 Task: Add the task  Add support for image and video editing within the app to the section Data Mining Sprint in the project VitalityTech and add a Due Date to the respective task as 2023/07/01.
Action: Mouse moved to (16, 42)
Screenshot: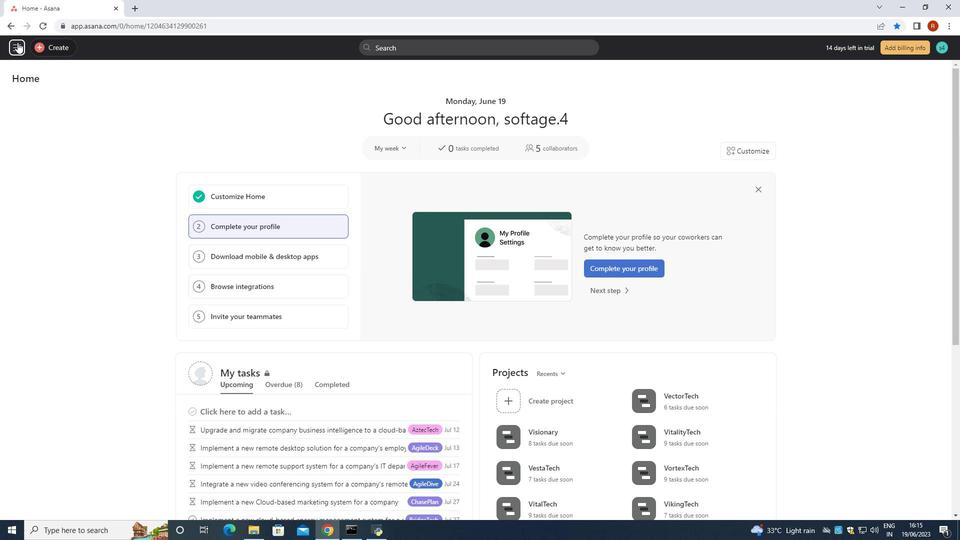 
Action: Mouse pressed left at (16, 42)
Screenshot: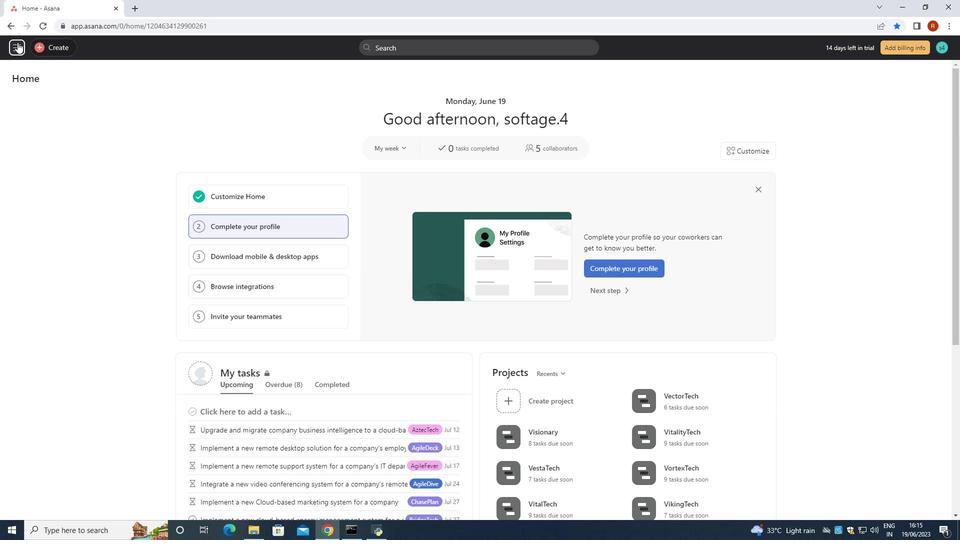 
Action: Mouse moved to (48, 172)
Screenshot: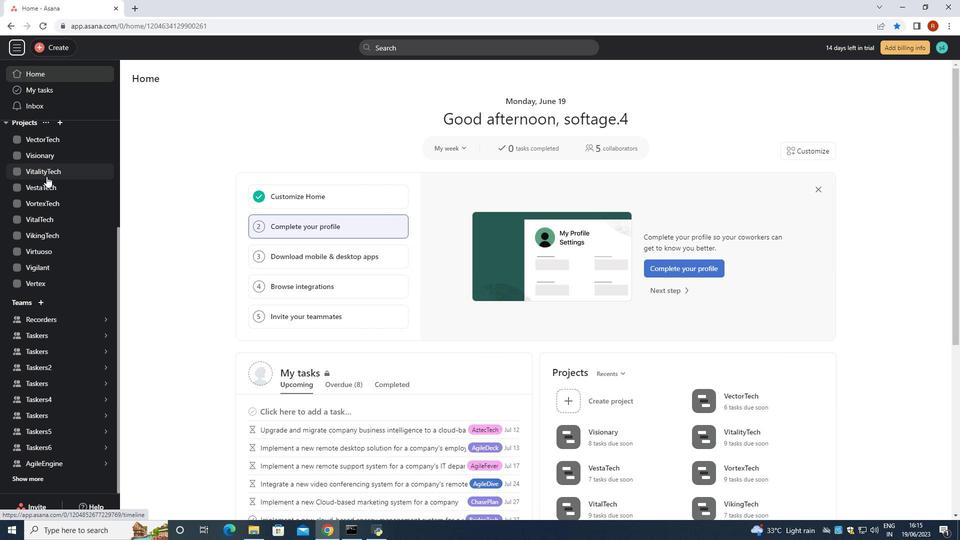 
Action: Mouse pressed left at (48, 172)
Screenshot: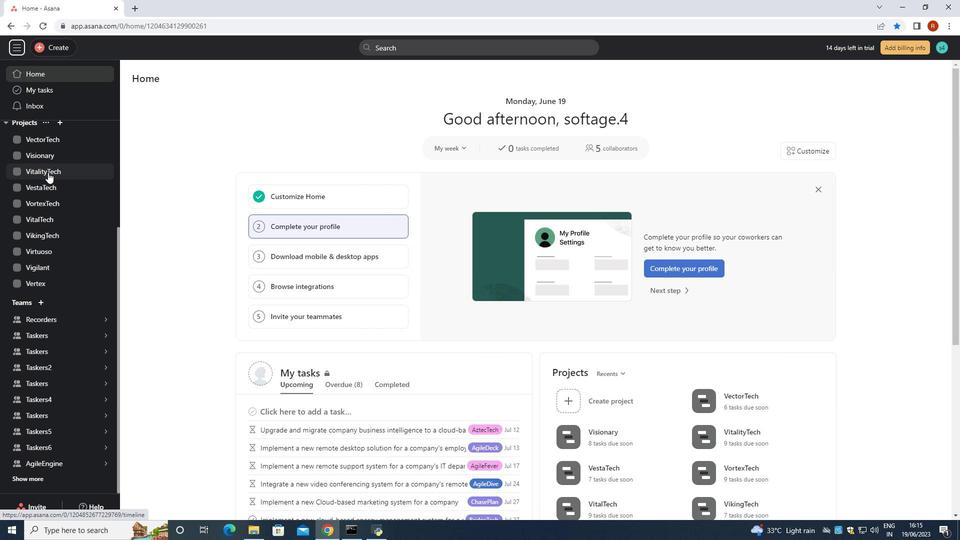
Action: Mouse moved to (393, 236)
Screenshot: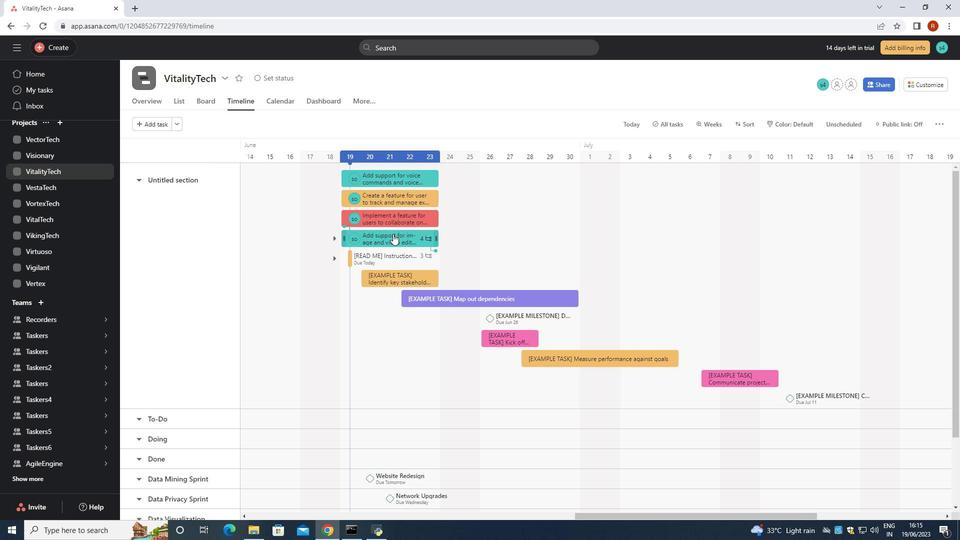
Action: Mouse pressed left at (393, 236)
Screenshot: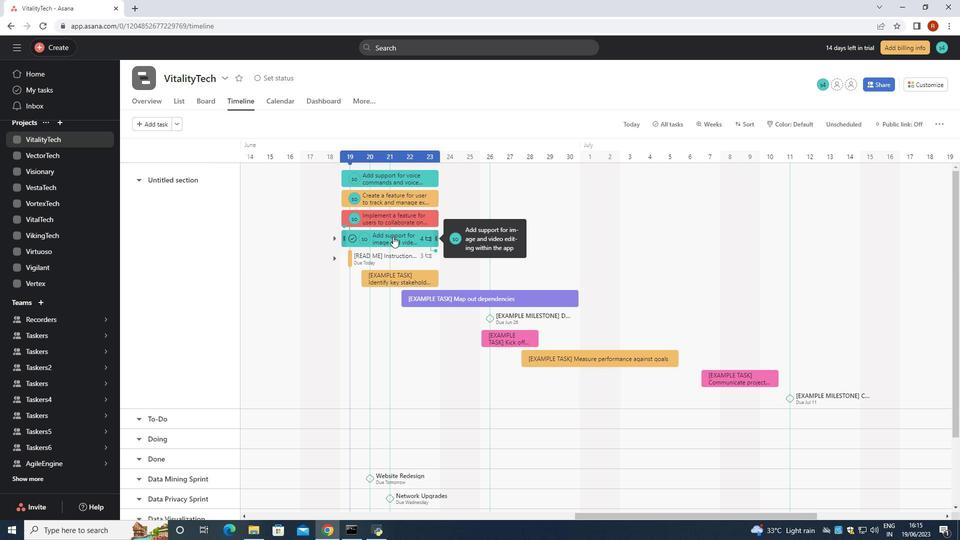 
Action: Mouse moved to (785, 220)
Screenshot: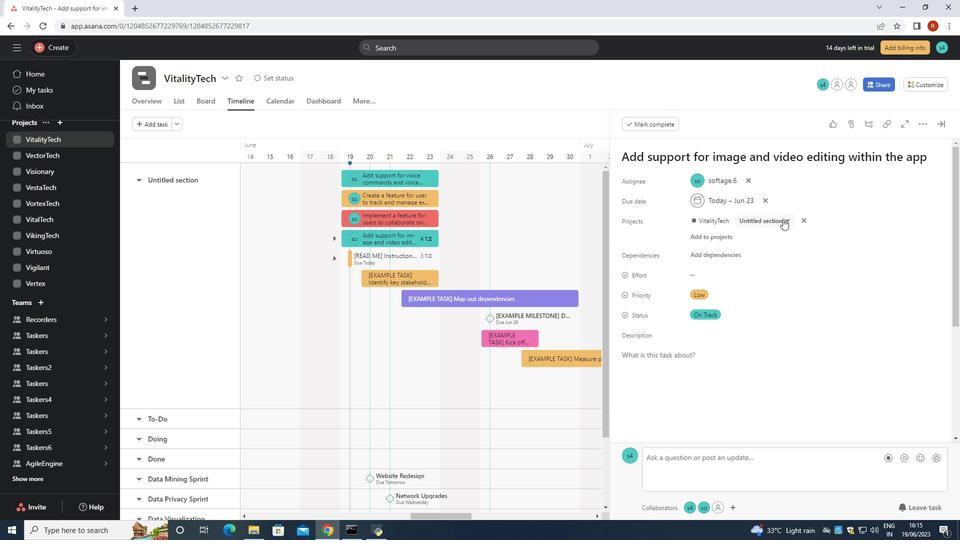 
Action: Mouse pressed left at (785, 220)
Screenshot: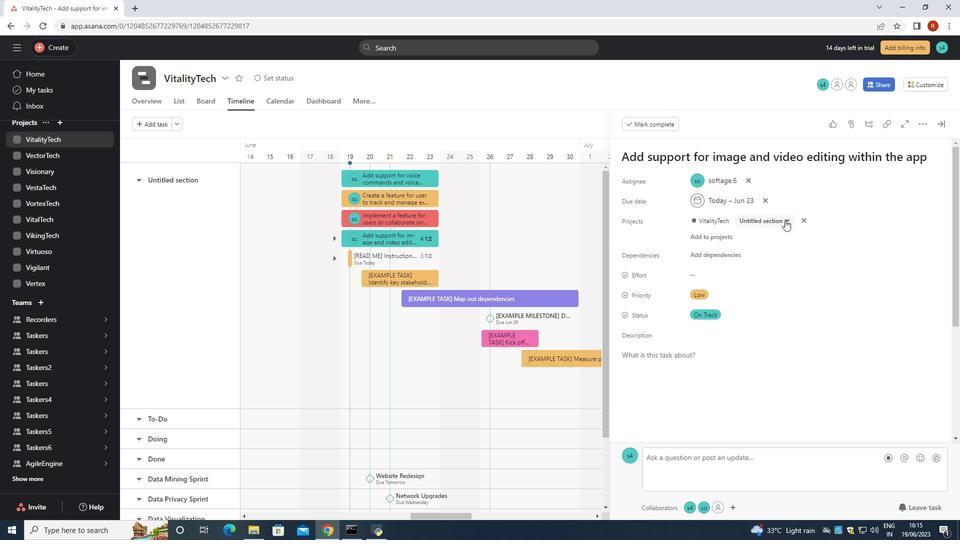 
Action: Mouse moved to (745, 314)
Screenshot: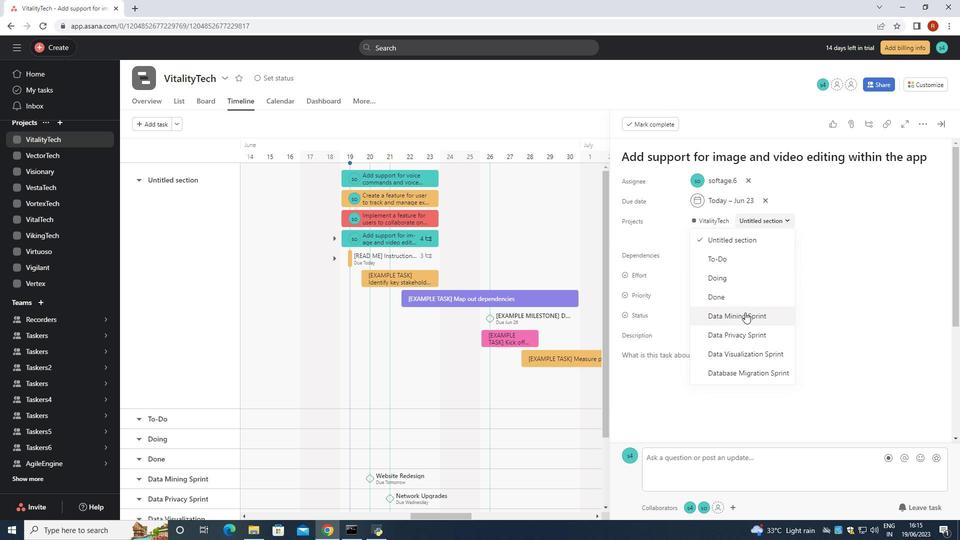 
Action: Mouse pressed left at (745, 314)
Screenshot: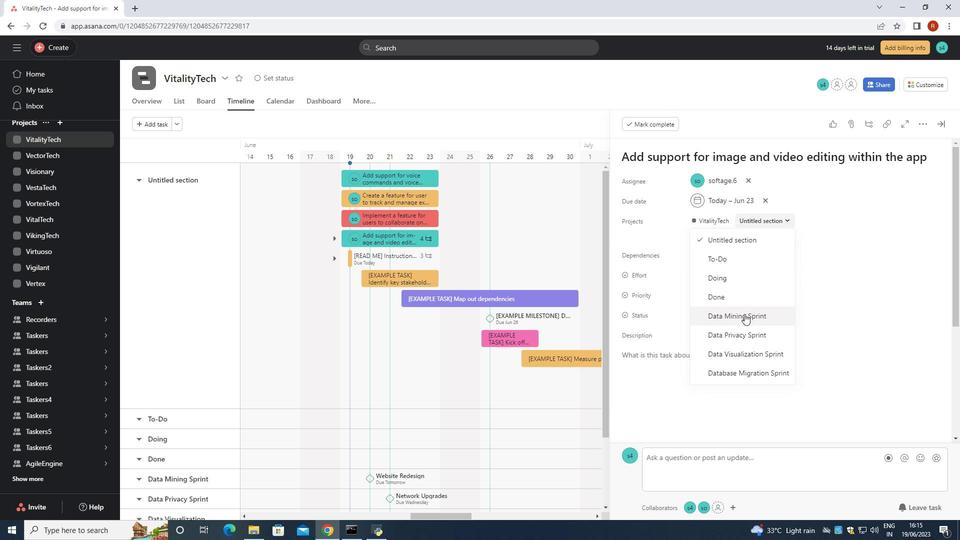 
Action: Mouse moved to (766, 199)
Screenshot: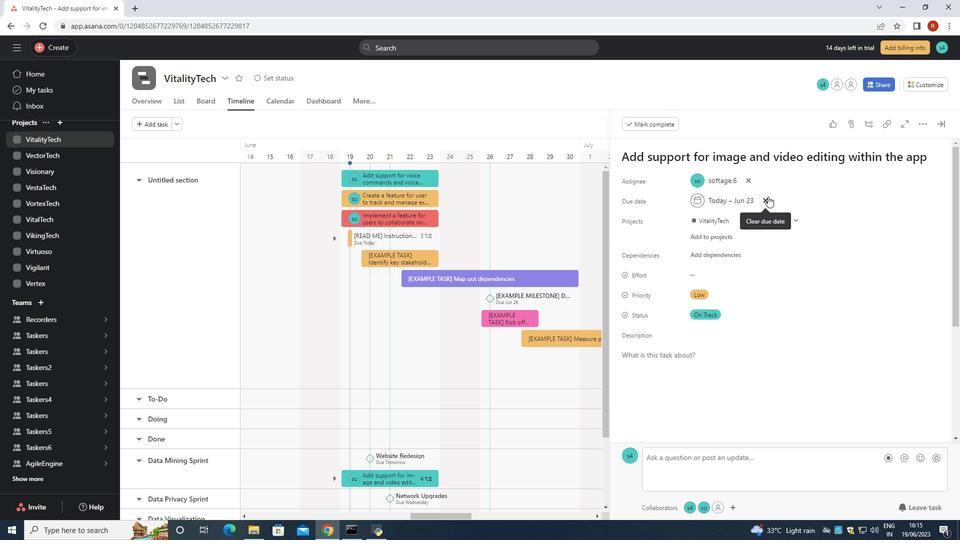 
Action: Mouse pressed left at (766, 199)
Screenshot: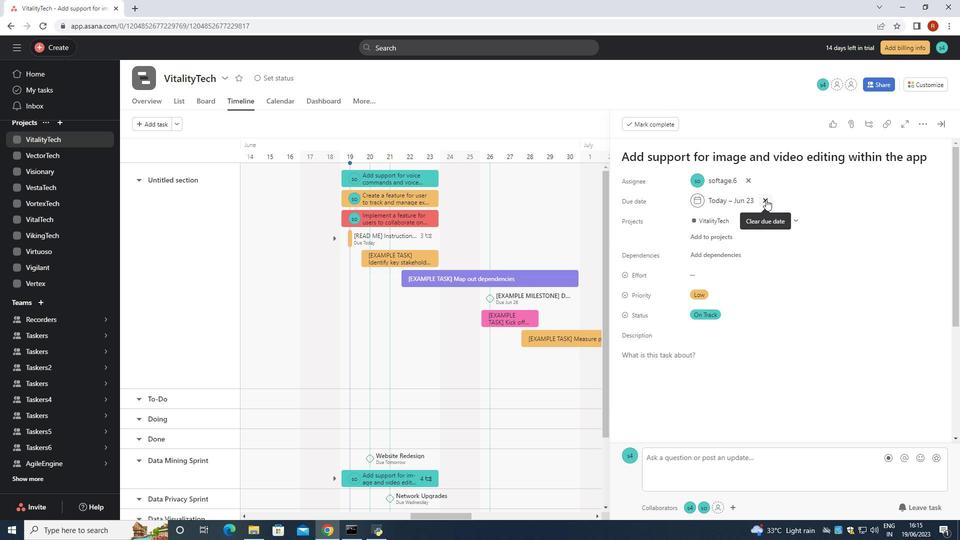 
Action: Mouse moved to (734, 194)
Screenshot: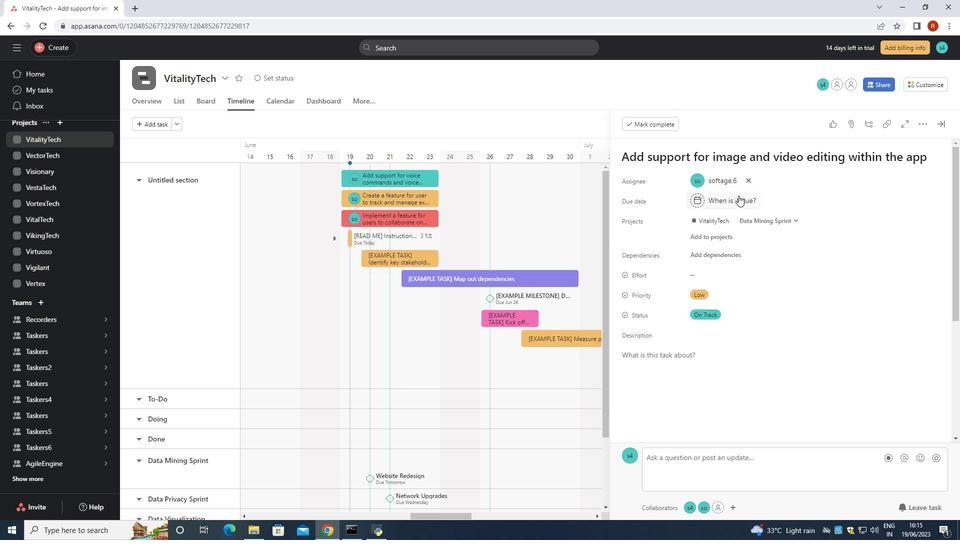 
Action: Mouse pressed left at (734, 194)
Screenshot: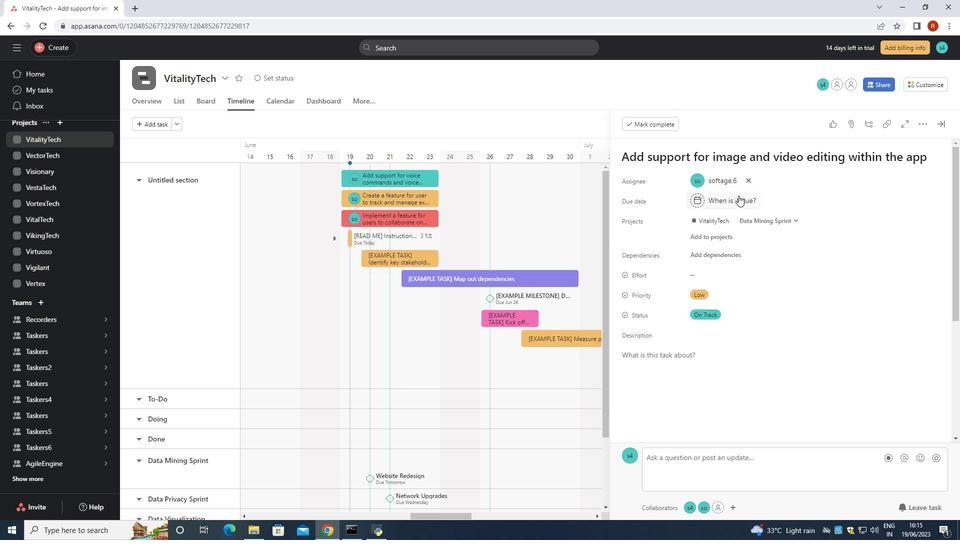
Action: Mouse moved to (734, 194)
Screenshot: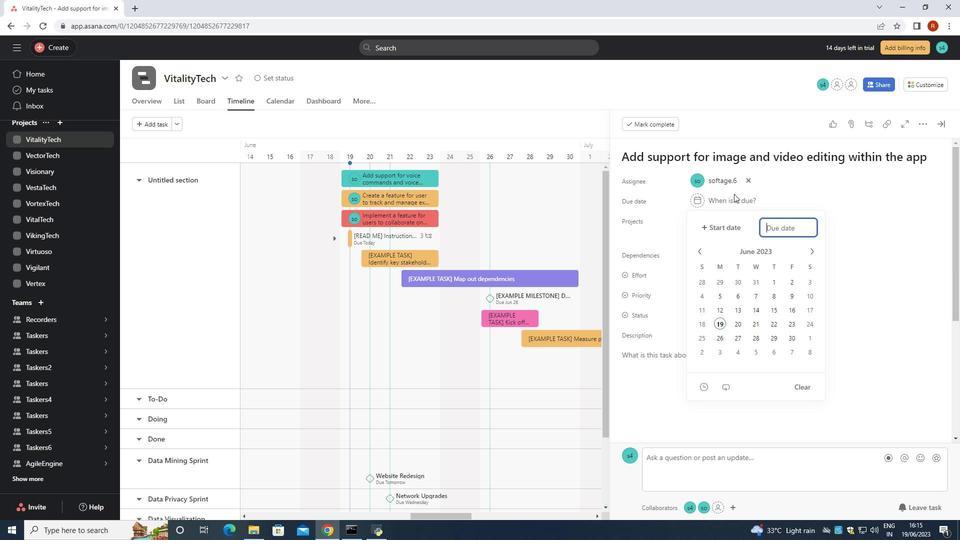 
Action: Key pressed 2023/07/01
Screenshot: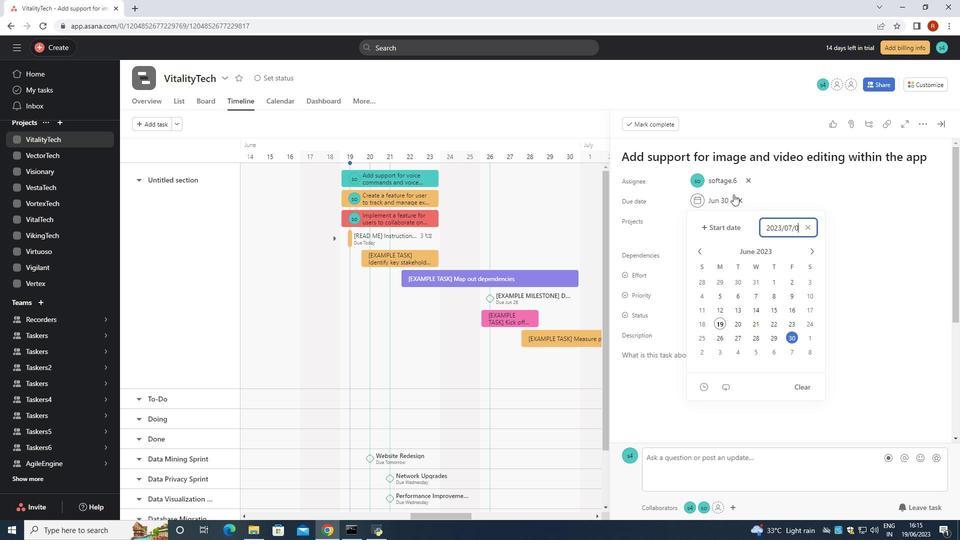 
Action: Mouse moved to (733, 195)
Screenshot: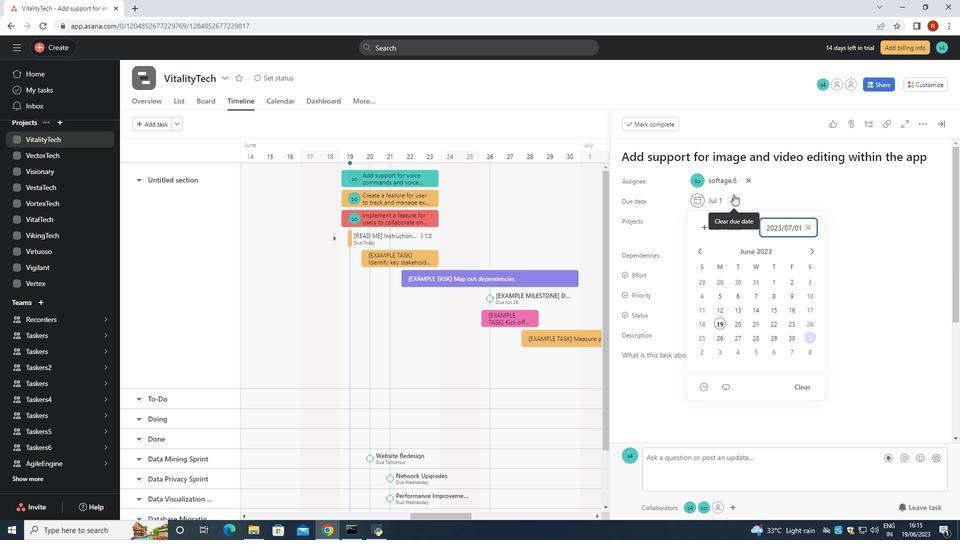 
Action: Key pressed <Key.enter>
Screenshot: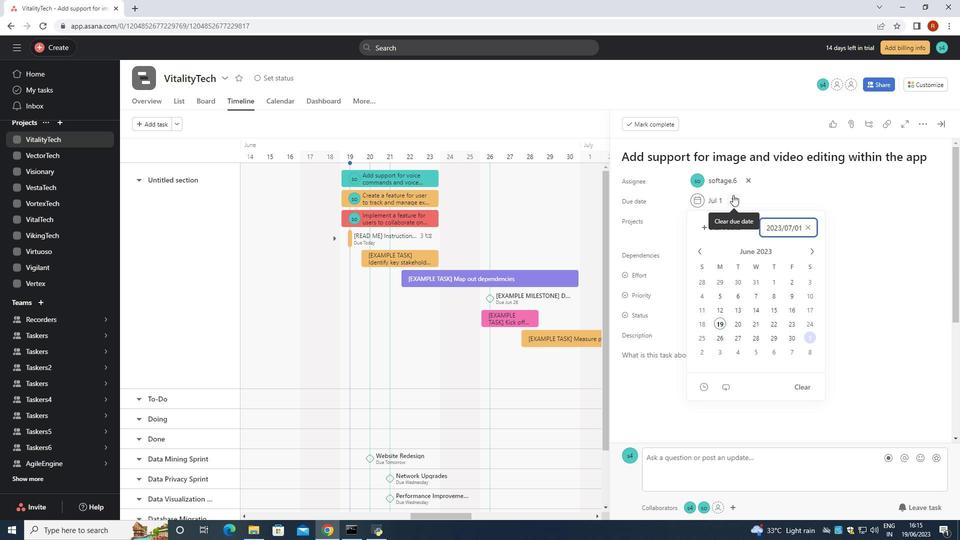 
Action: Mouse moved to (766, 348)
Screenshot: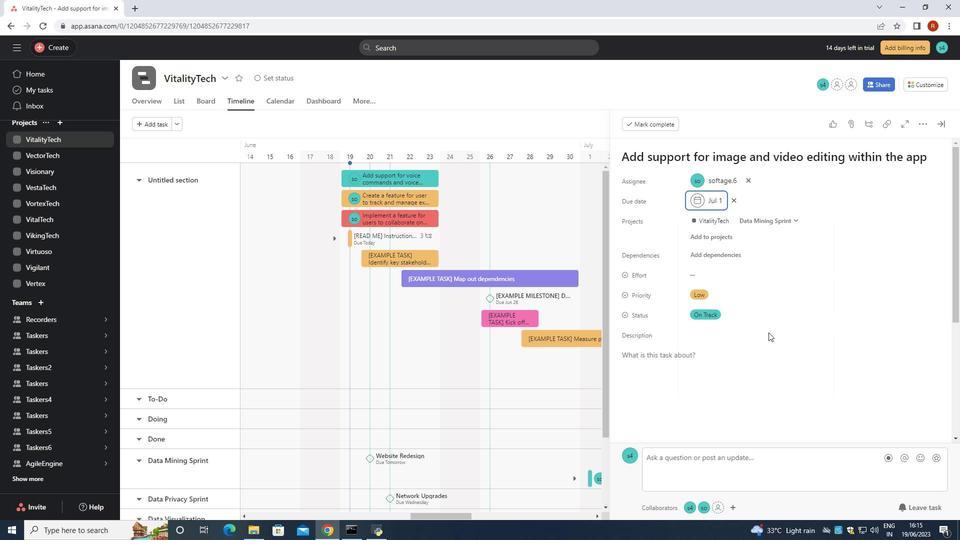 
